 Task: Add Primal Kitchen Mild Queso Style Plant Based Dip to the cart.
Action: Mouse moved to (657, 251)
Screenshot: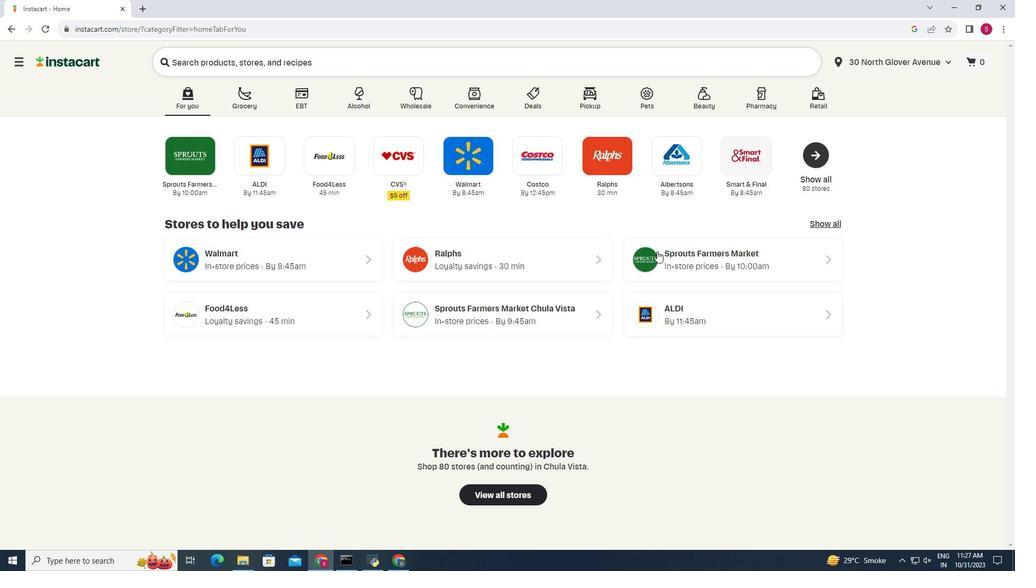 
Action: Mouse pressed left at (657, 251)
Screenshot: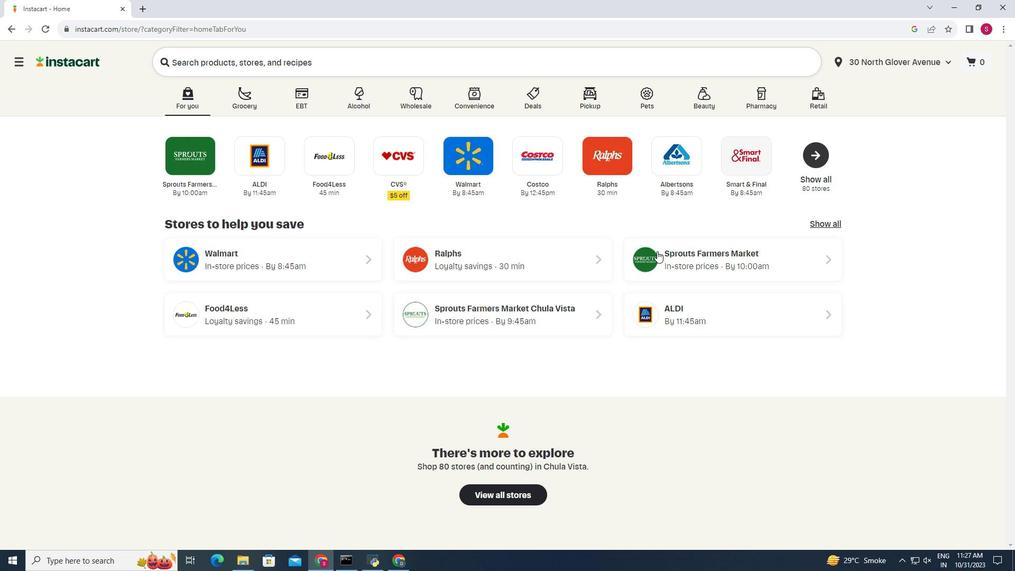 
Action: Mouse moved to (50, 461)
Screenshot: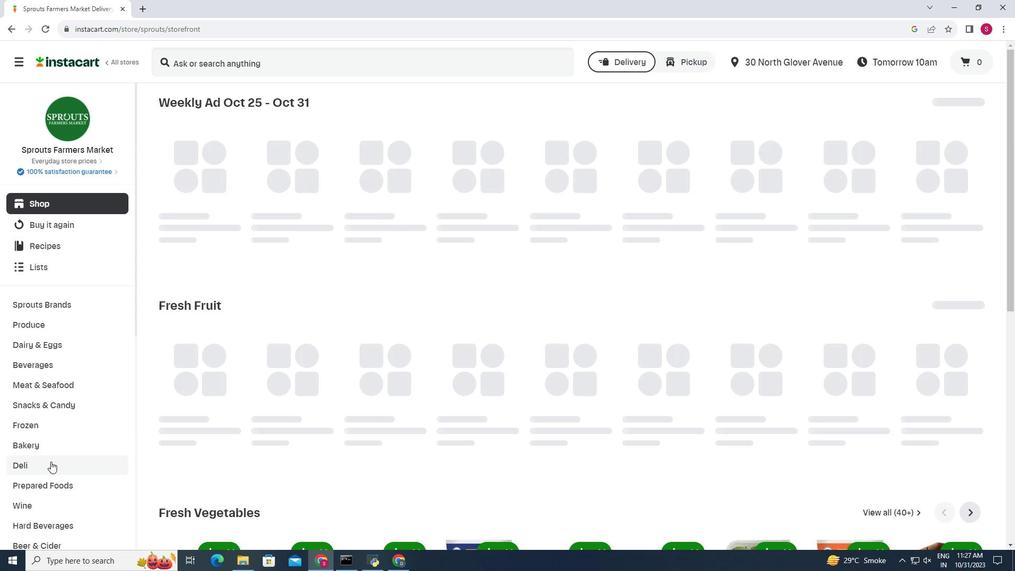 
Action: Mouse pressed left at (50, 461)
Screenshot: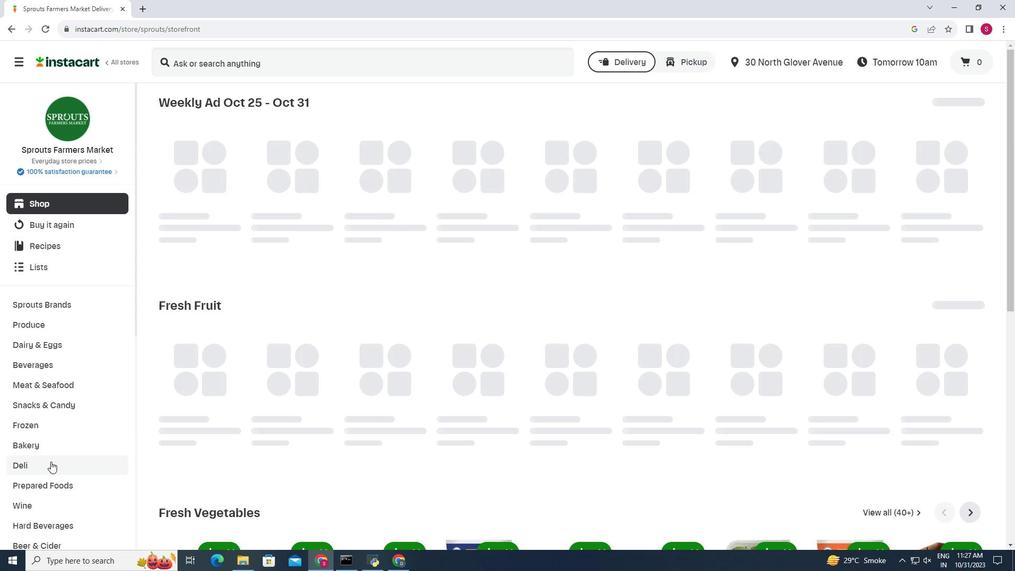 
Action: Mouse moved to (333, 133)
Screenshot: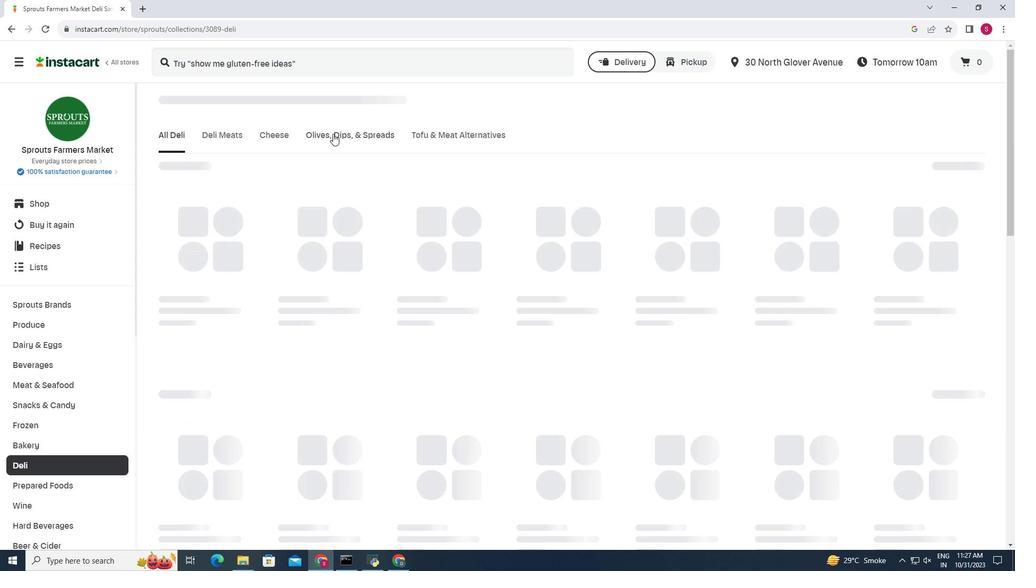 
Action: Mouse pressed left at (333, 133)
Screenshot: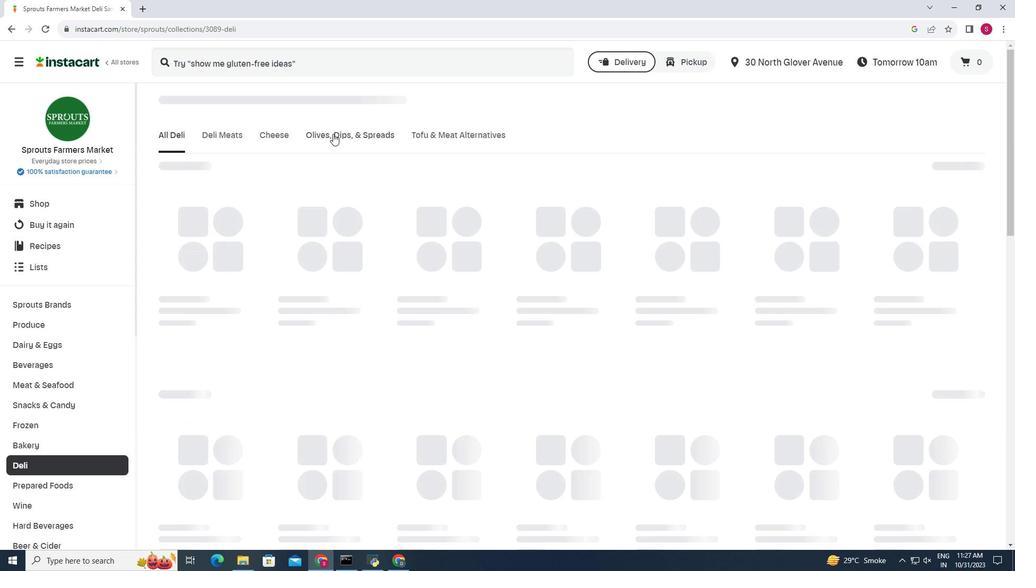 
Action: Mouse moved to (575, 178)
Screenshot: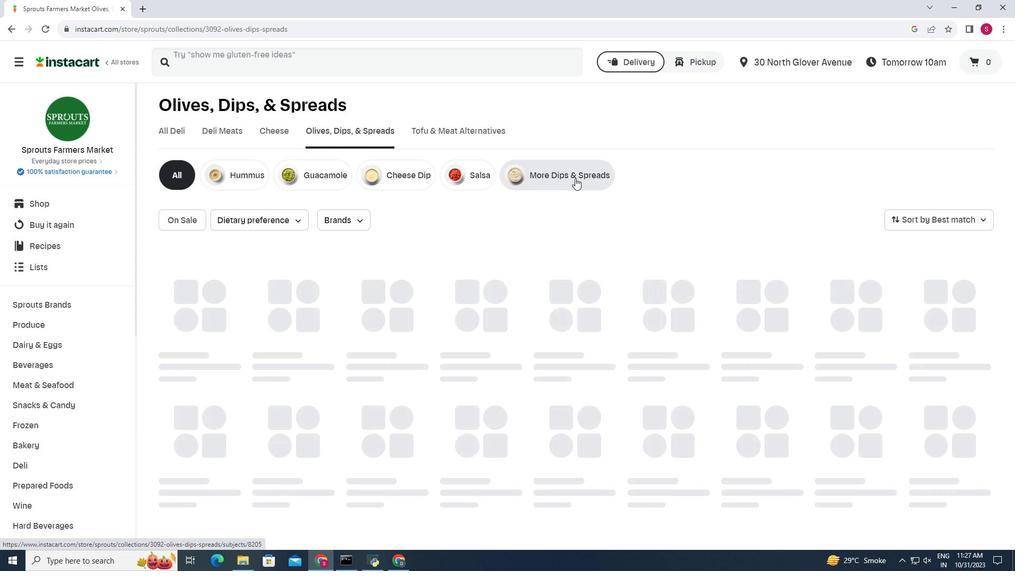 
Action: Mouse pressed left at (575, 178)
Screenshot: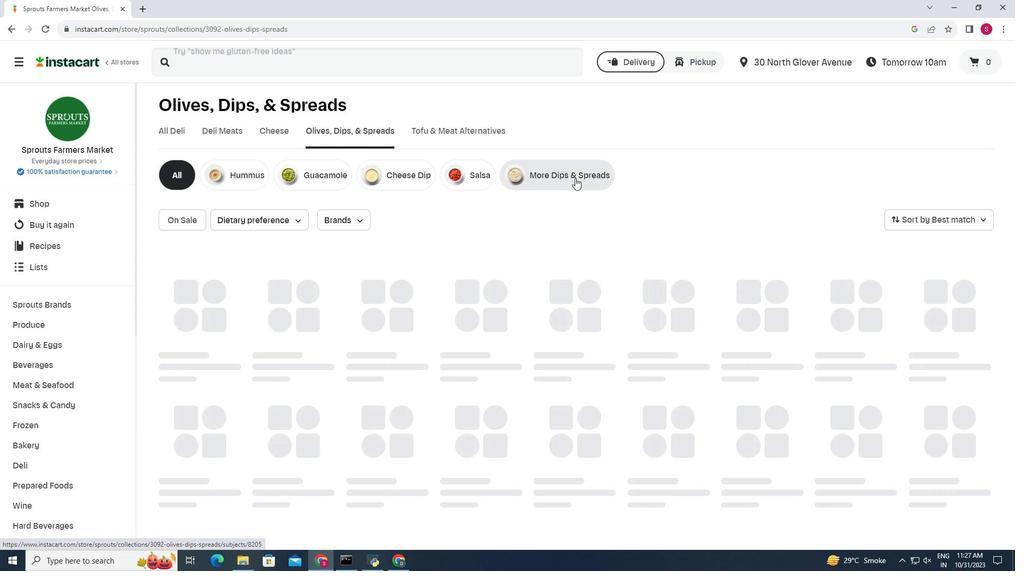 
Action: Mouse moved to (165, 250)
Screenshot: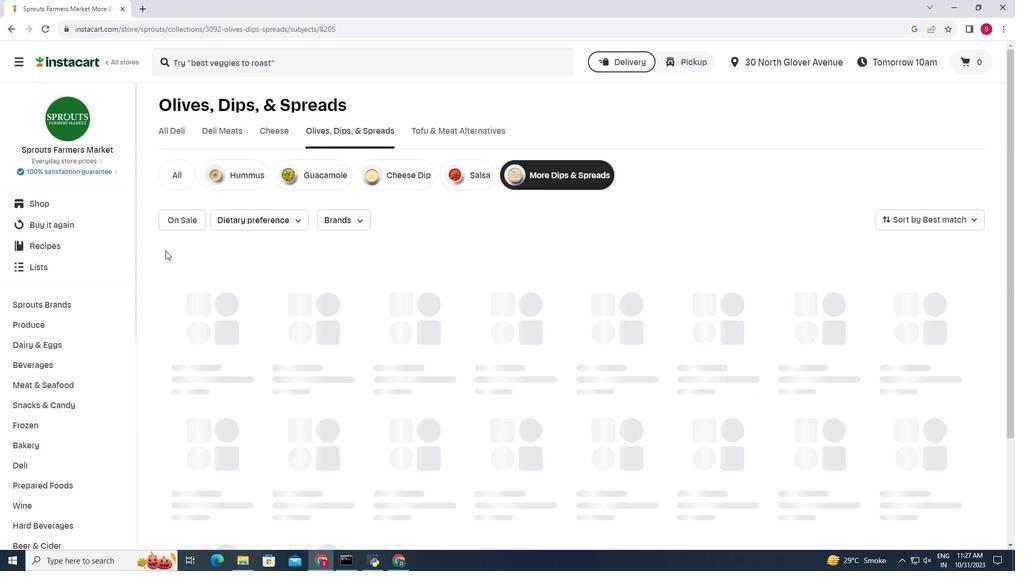 
Action: Mouse scrolled (165, 250) with delta (0, 0)
Screenshot: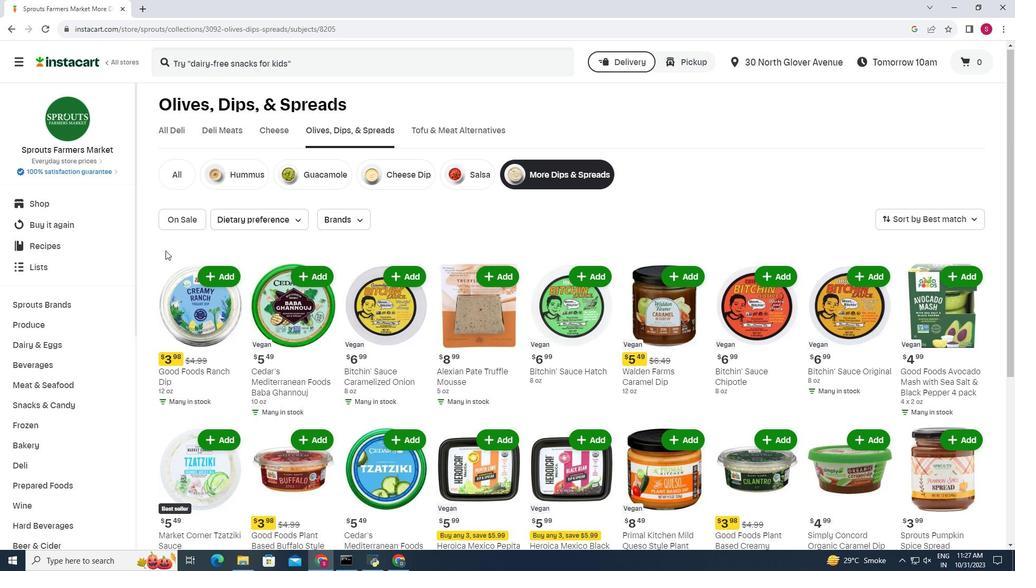 
Action: Mouse moved to (920, 326)
Screenshot: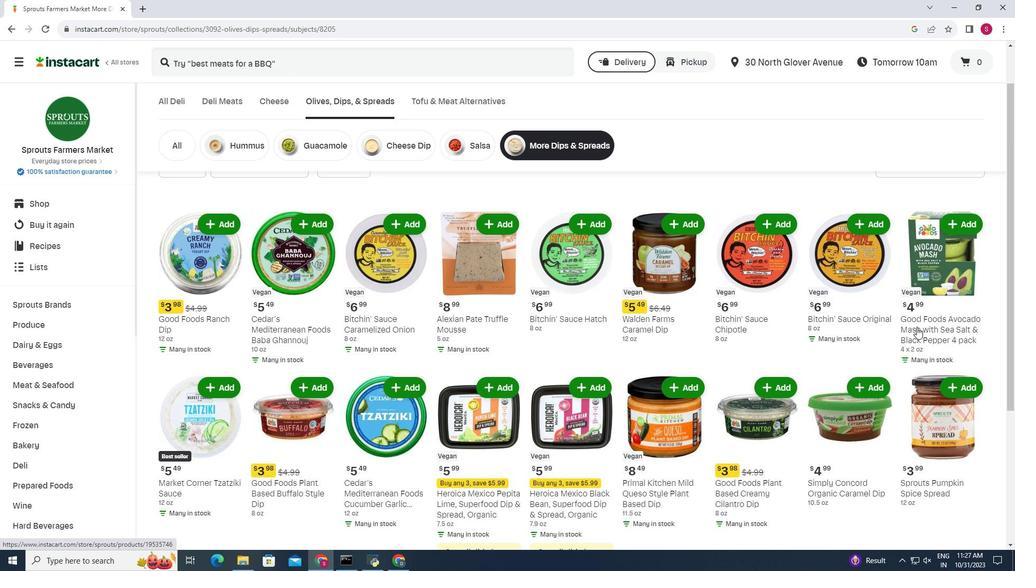
Action: Mouse scrolled (920, 326) with delta (0, 0)
Screenshot: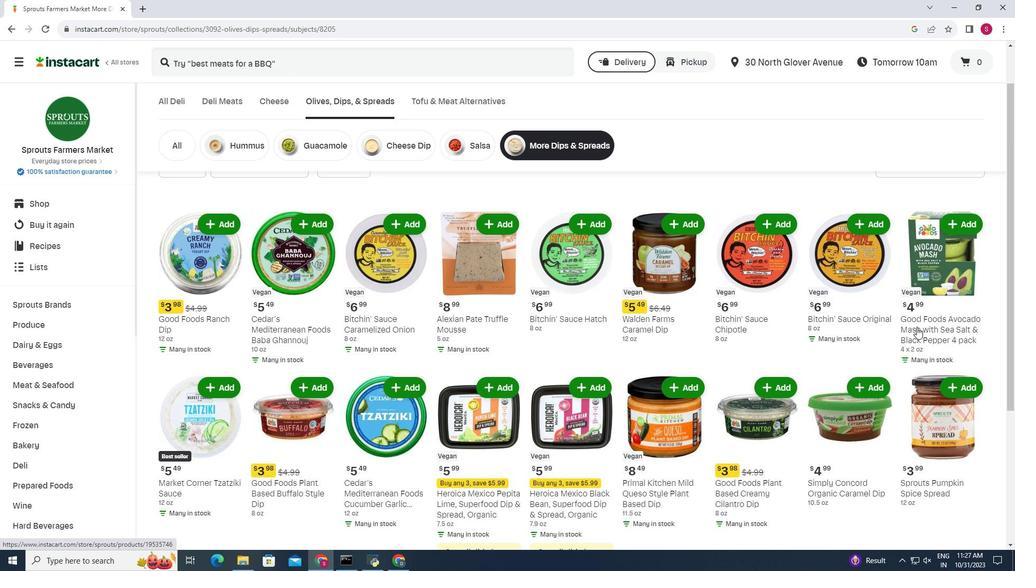 
Action: Mouse moved to (931, 323)
Screenshot: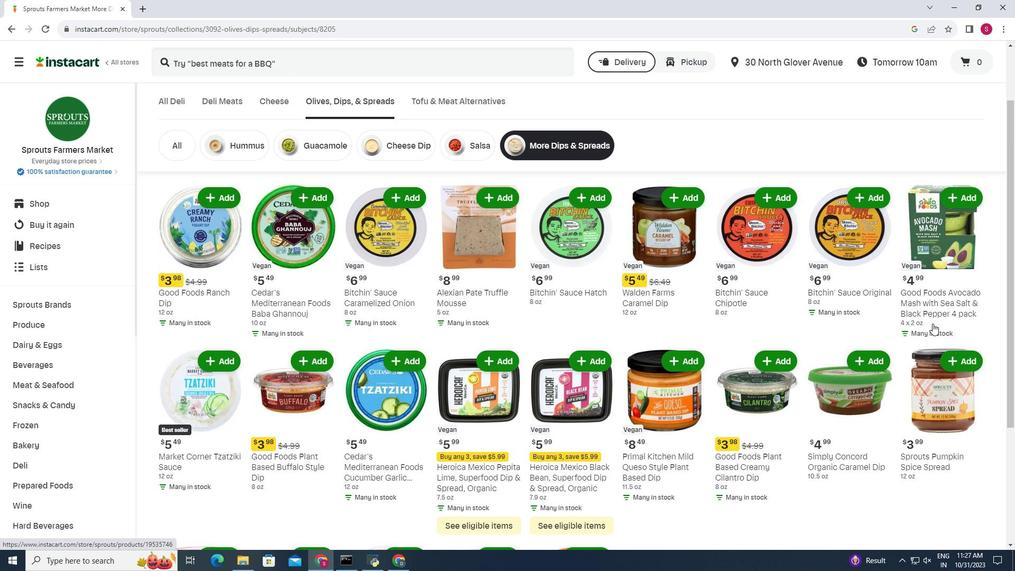 
Action: Mouse scrolled (931, 323) with delta (0, 0)
Screenshot: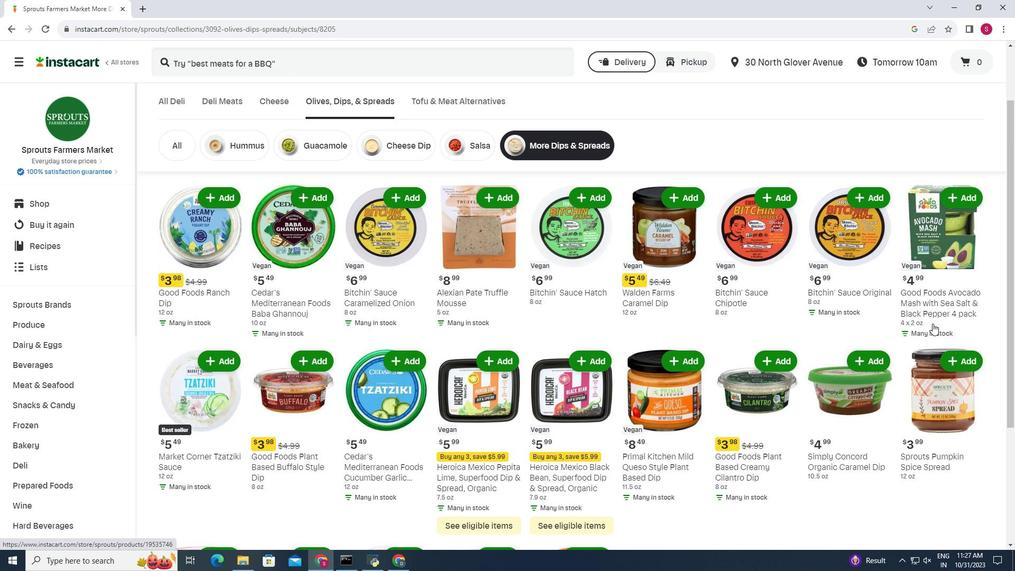 
Action: Mouse moved to (680, 275)
Screenshot: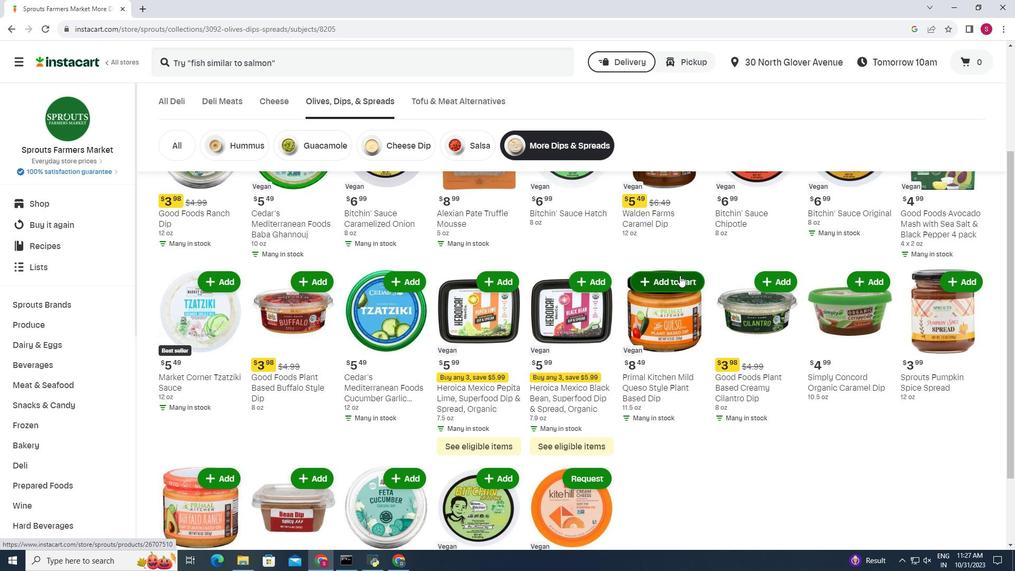 
Action: Mouse pressed left at (680, 275)
Screenshot: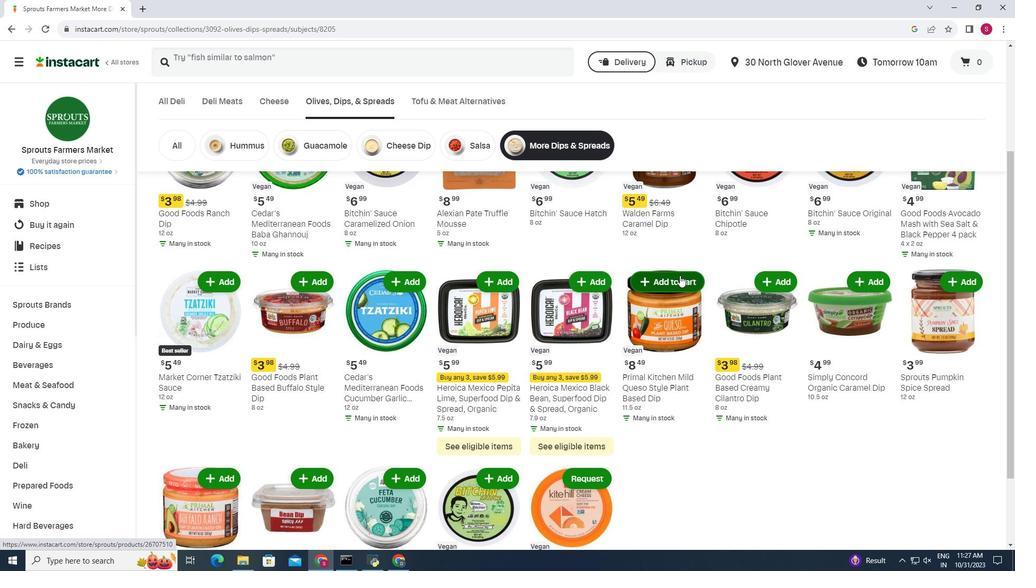 
Action: Mouse moved to (690, 250)
Screenshot: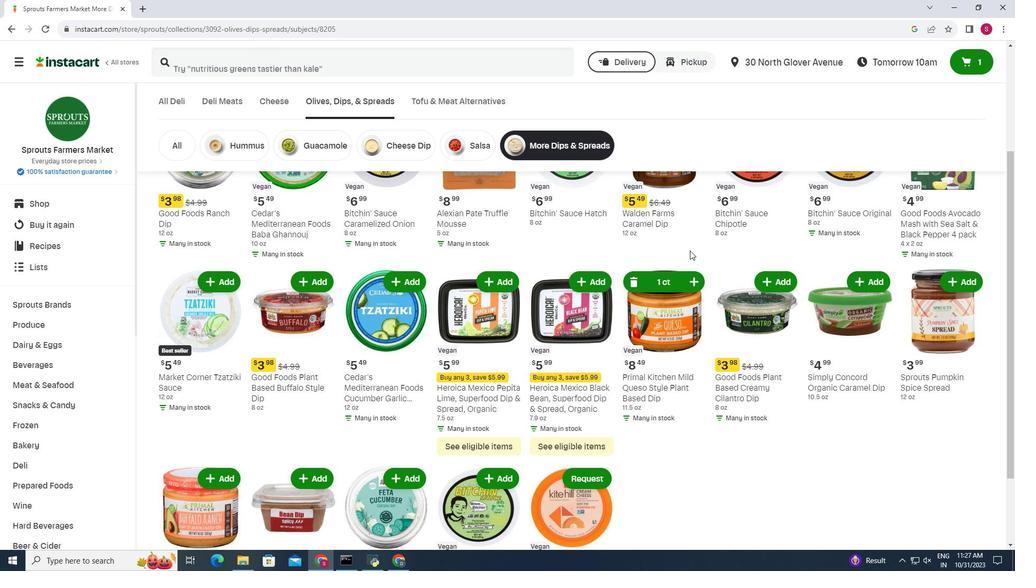 
